 Task: Open Card Card0000000118 in Board Board0000000030 in Workspace WS0000000010 in Trello. Add Member Email0000000038 to Card Card0000000118 in Board Board0000000030 in Workspace WS0000000010 in Trello. Add Blue Label titled Label0000000118 to Card Card0000000118 in Board Board0000000030 in Workspace WS0000000010 in Trello. Add Checklist CL0000000118 to Card Card0000000118 in Board Board0000000030 in Workspace WS0000000010 in Trello. Add Dates with Start Date as Sep 01 2023 and Due Date as Sep 30 2023 to Card Card0000000118 in Board Board0000000030 in Workspace WS0000000010 in Trello
Action: Mouse moved to (260, 281)
Screenshot: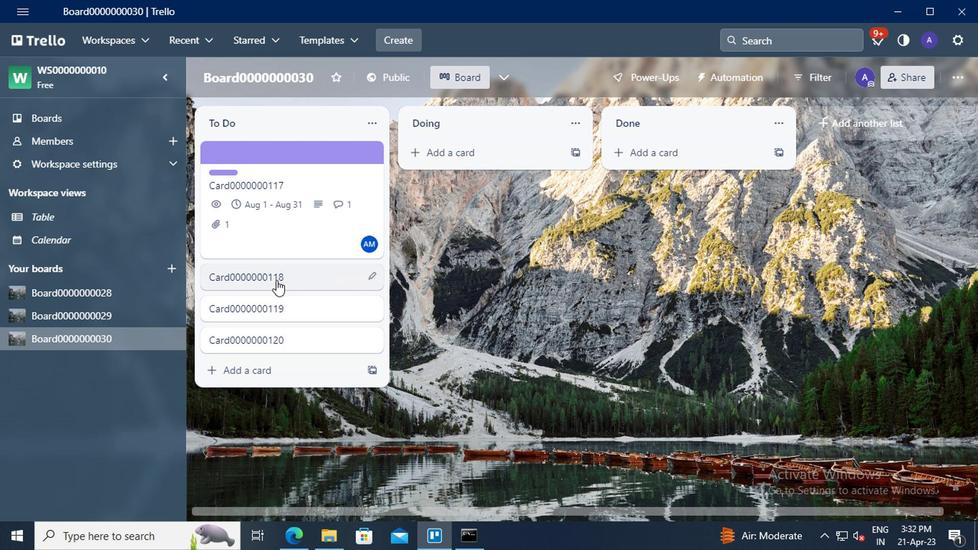 
Action: Mouse pressed left at (260, 281)
Screenshot: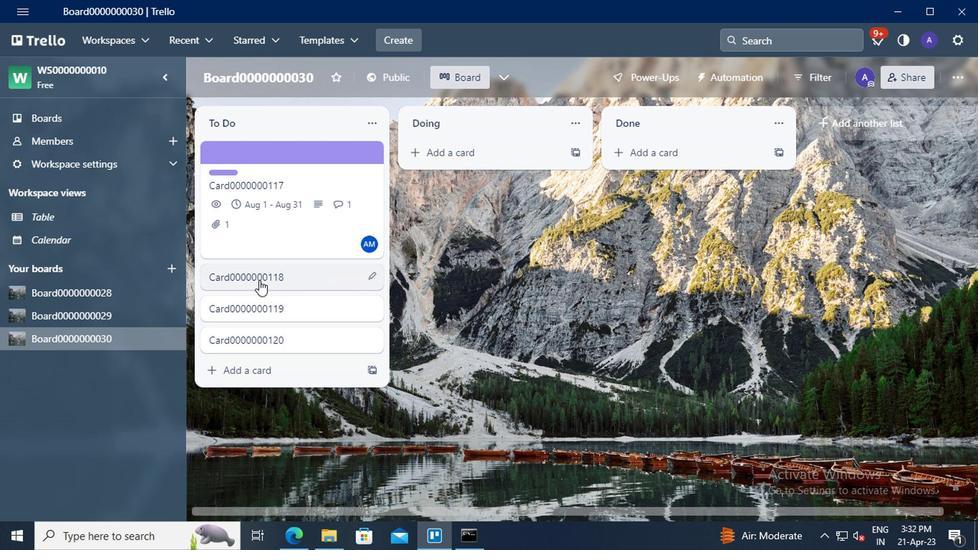 
Action: Mouse moved to (654, 139)
Screenshot: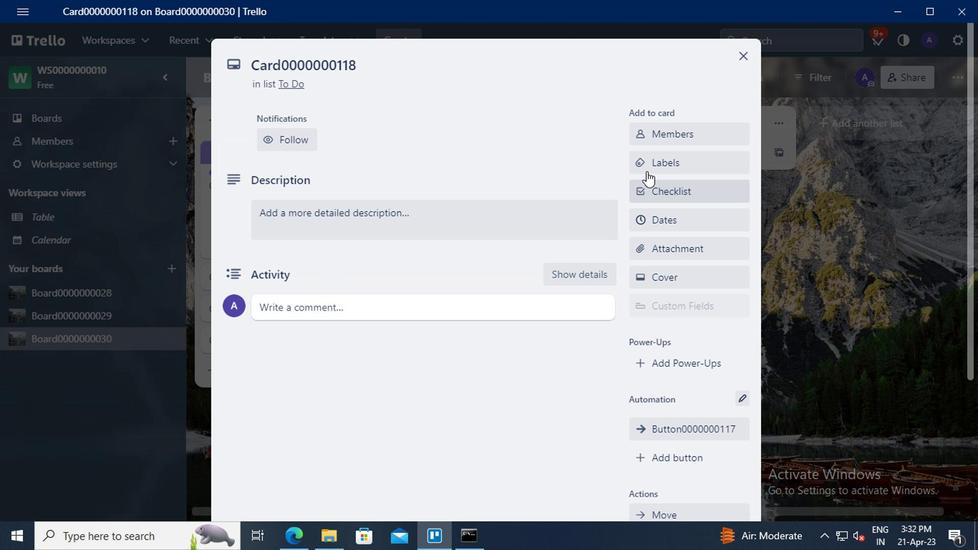 
Action: Mouse pressed left at (654, 139)
Screenshot: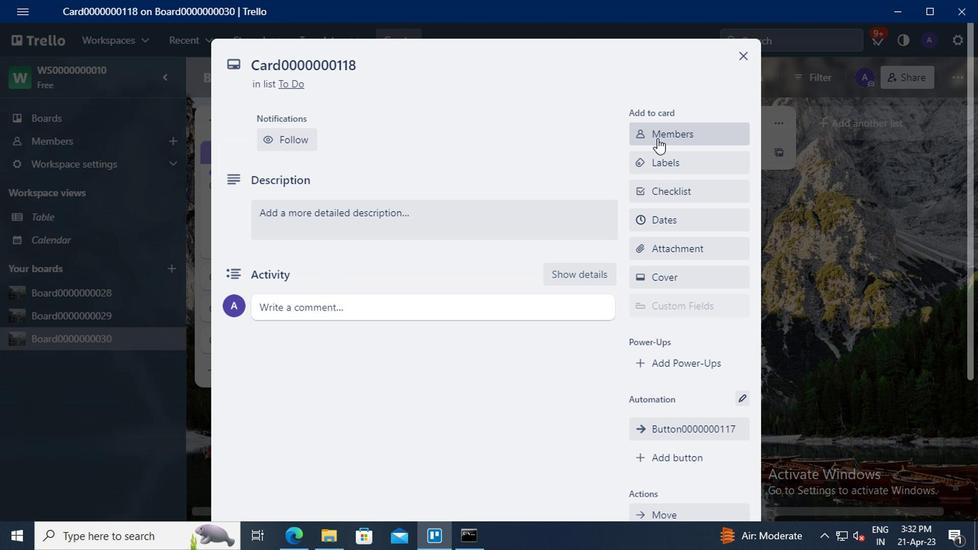 
Action: Mouse moved to (665, 208)
Screenshot: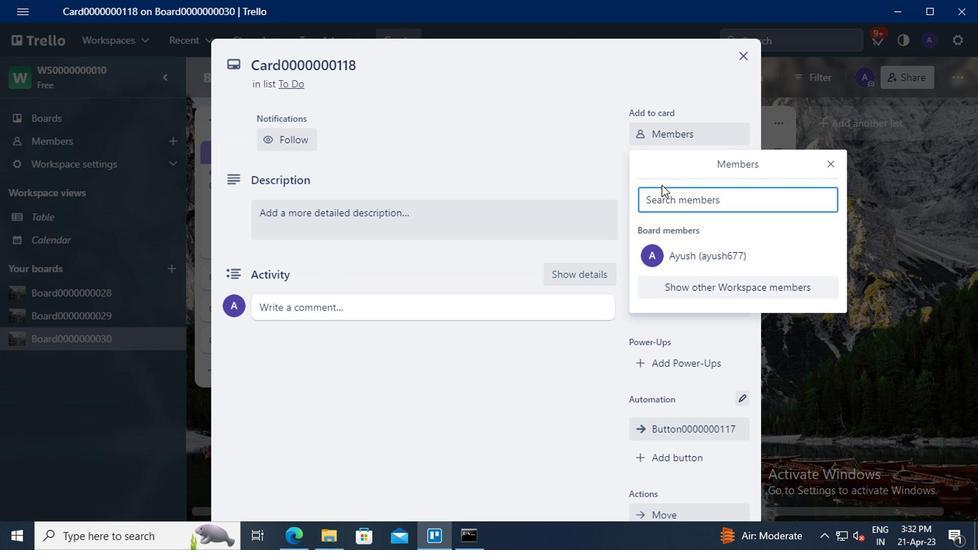 
Action: Mouse pressed left at (665, 208)
Screenshot: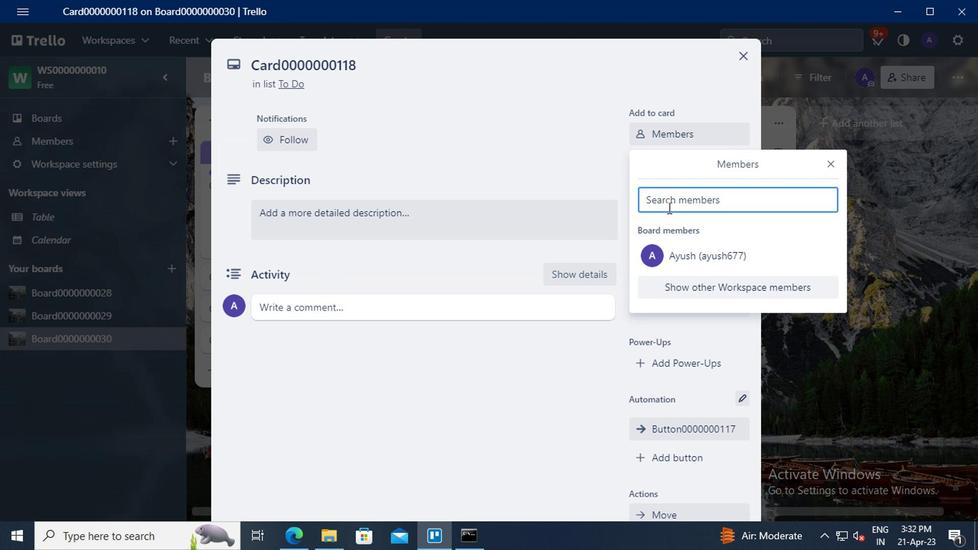 
Action: Key pressed nikrathi889<Key.shift>@GMAIL.COM
Screenshot: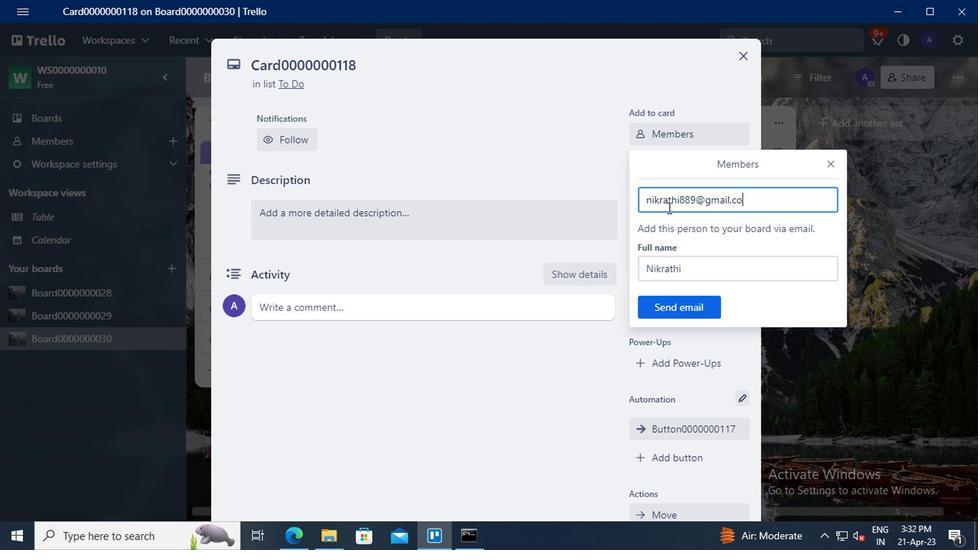
Action: Mouse moved to (677, 310)
Screenshot: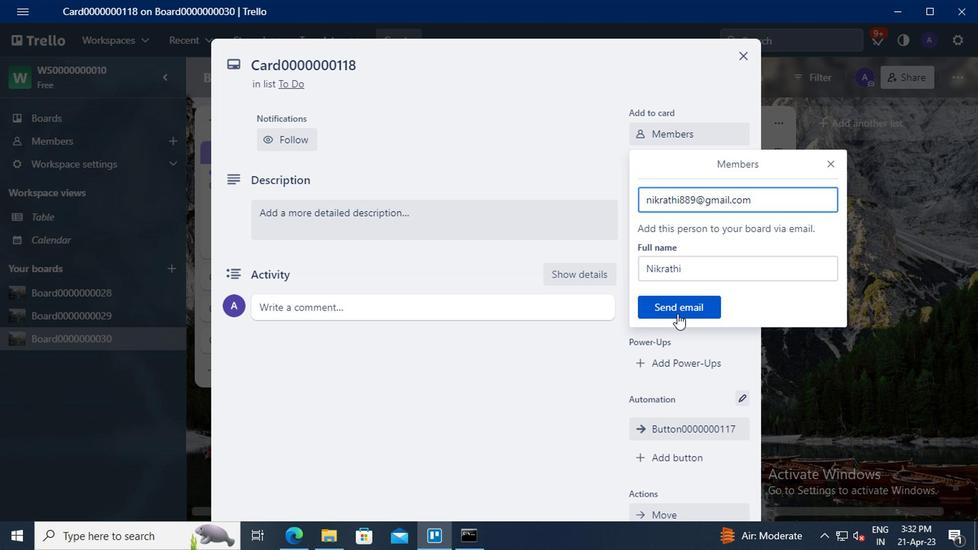 
Action: Mouse pressed left at (677, 310)
Screenshot: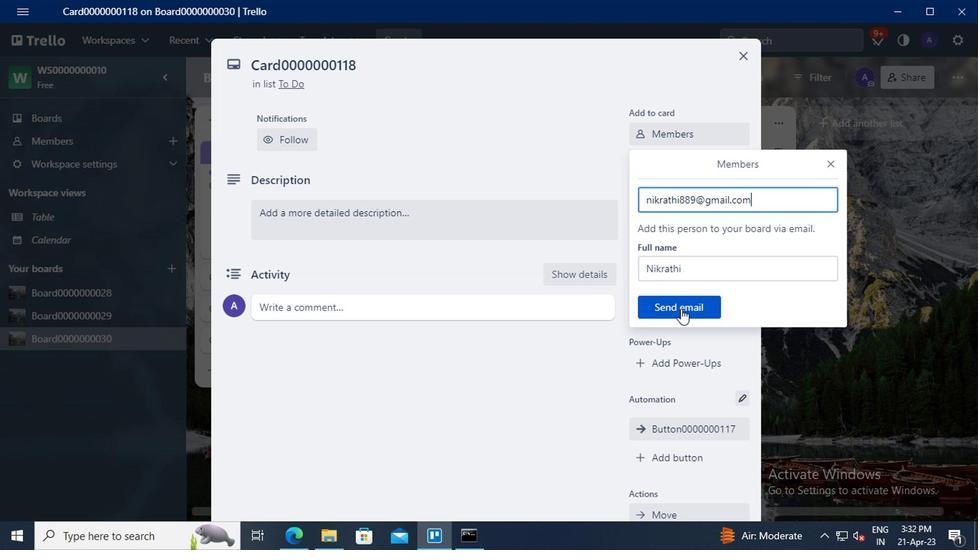
Action: Mouse moved to (675, 166)
Screenshot: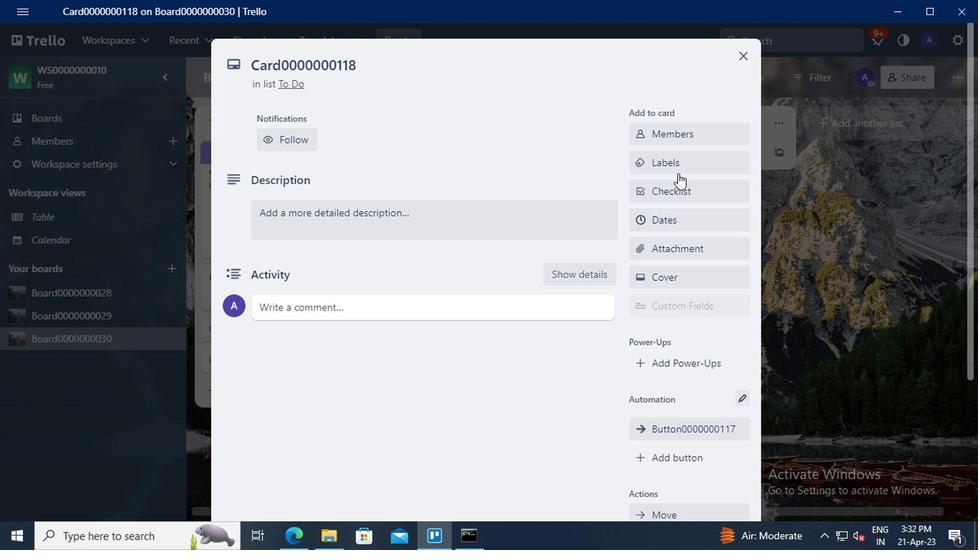 
Action: Mouse pressed left at (675, 166)
Screenshot: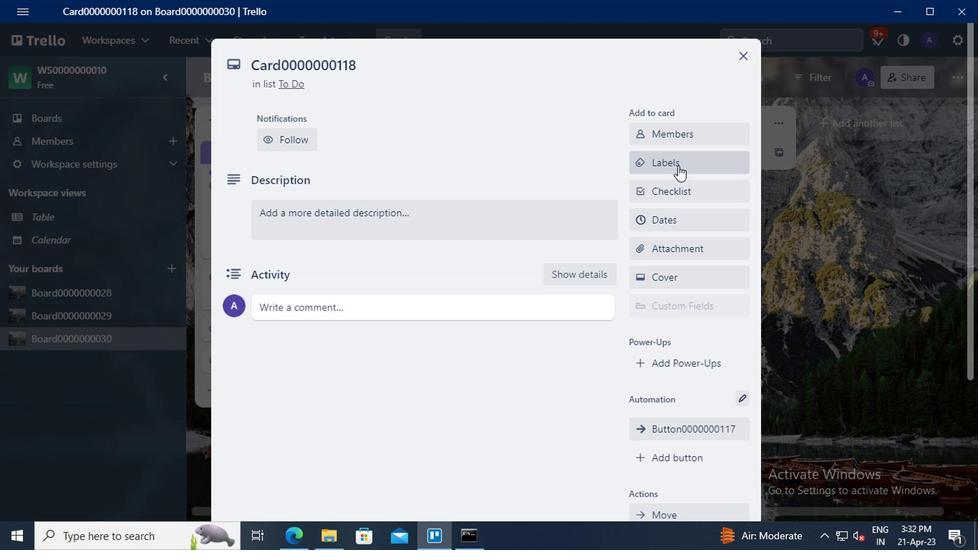 
Action: Mouse moved to (745, 352)
Screenshot: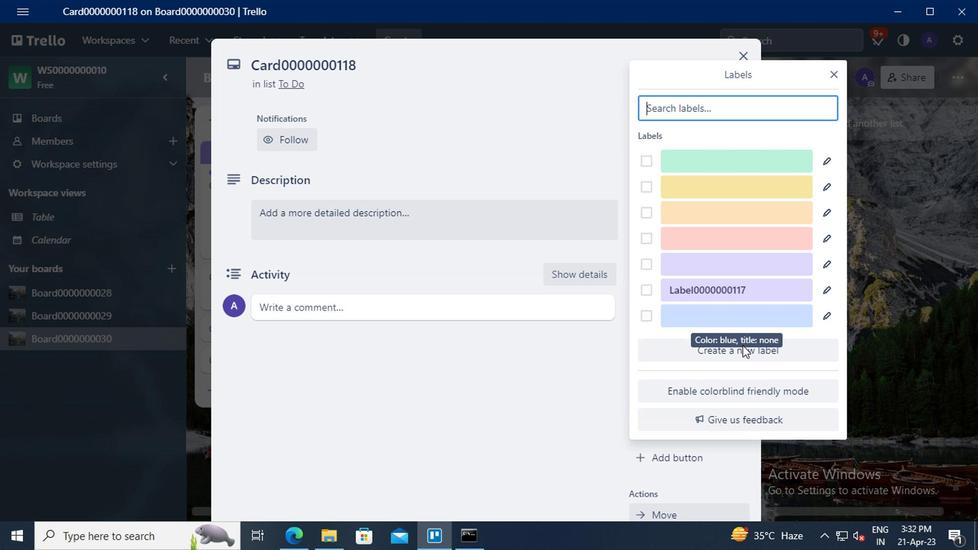 
Action: Mouse pressed left at (745, 352)
Screenshot: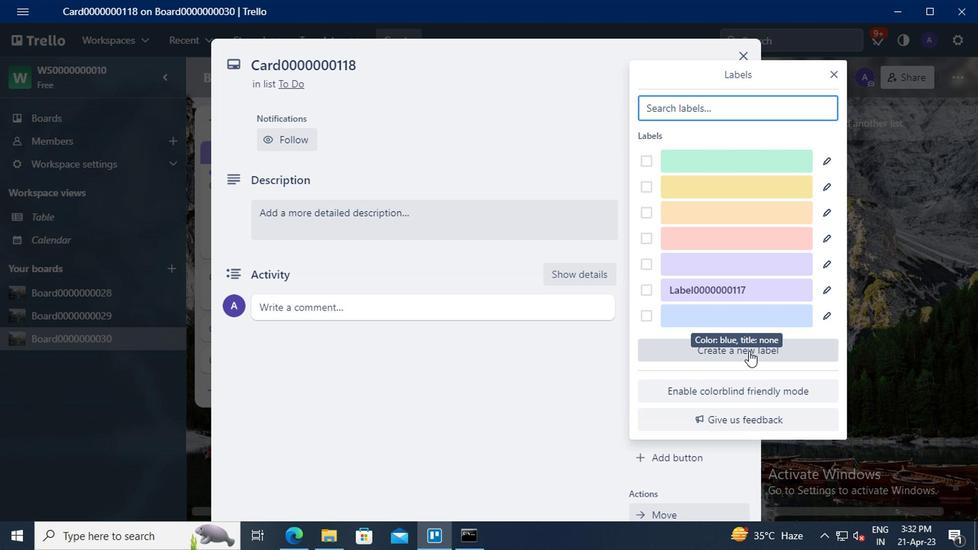 
Action: Mouse moved to (681, 209)
Screenshot: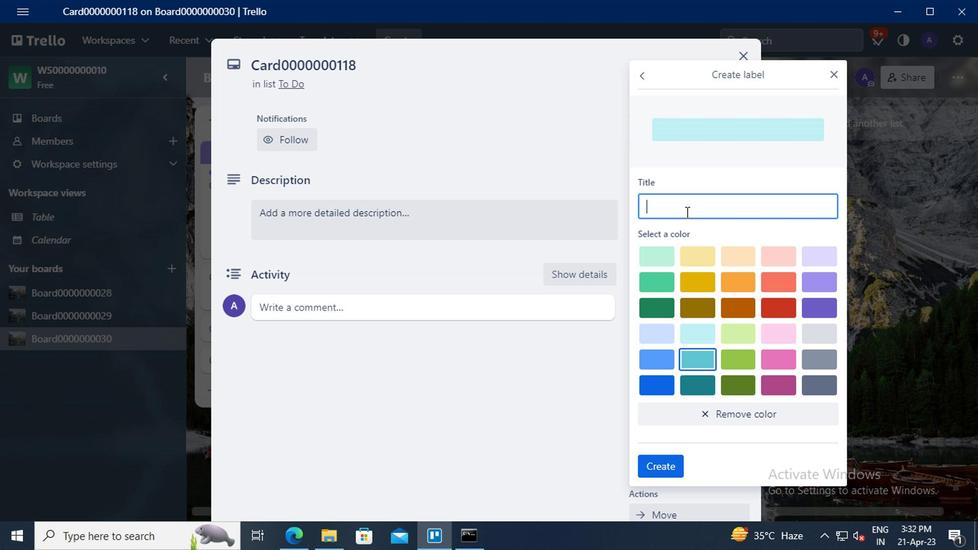 
Action: Mouse pressed left at (681, 209)
Screenshot: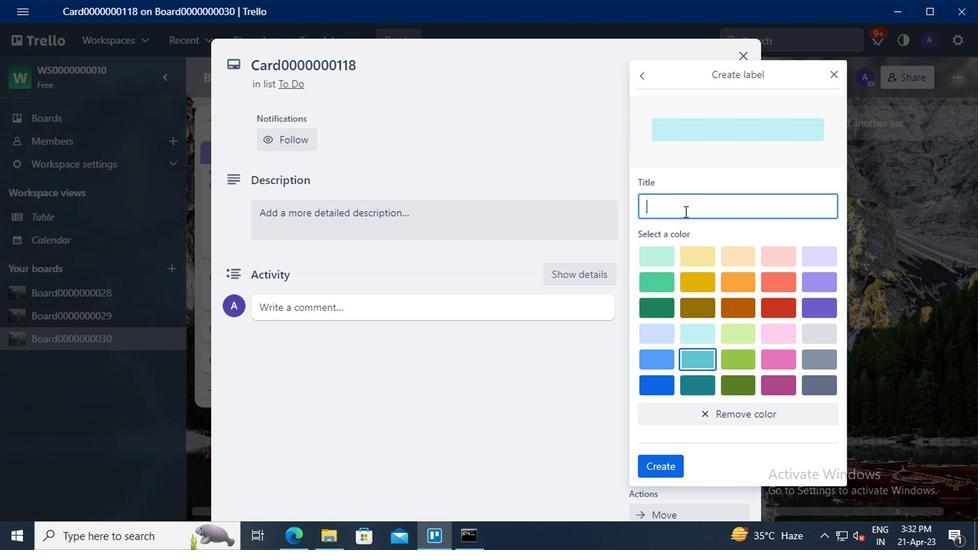 
Action: Key pressed <Key.shift>LABEL0000000118
Screenshot: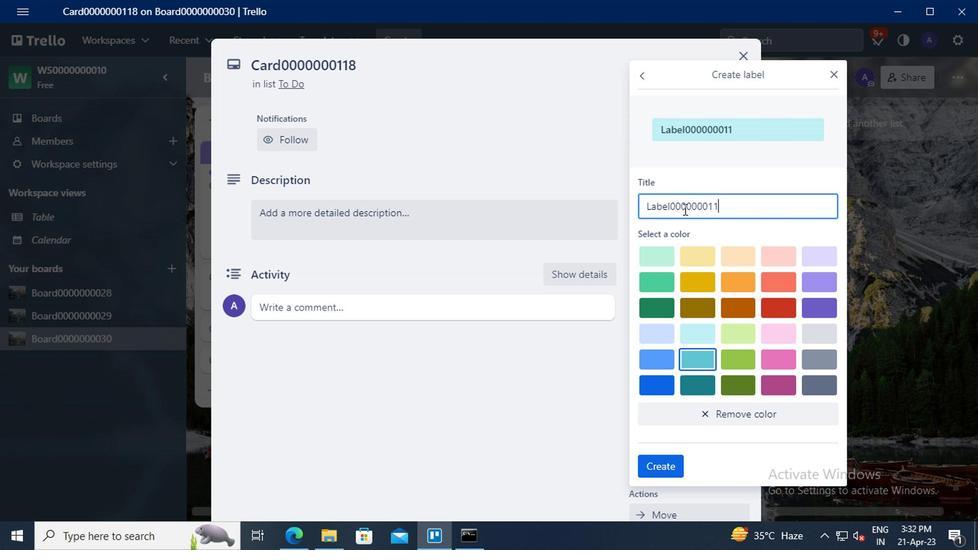 
Action: Mouse moved to (661, 357)
Screenshot: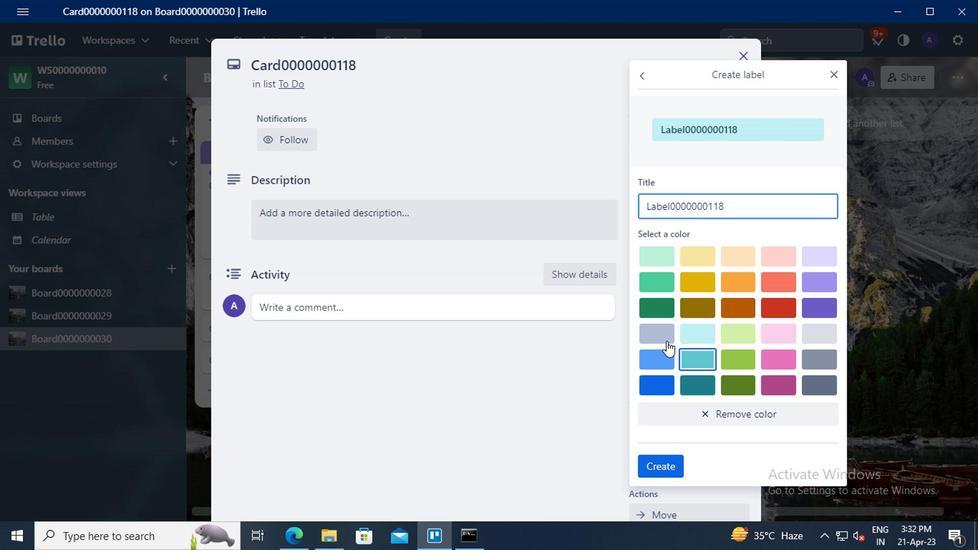 
Action: Mouse pressed left at (661, 357)
Screenshot: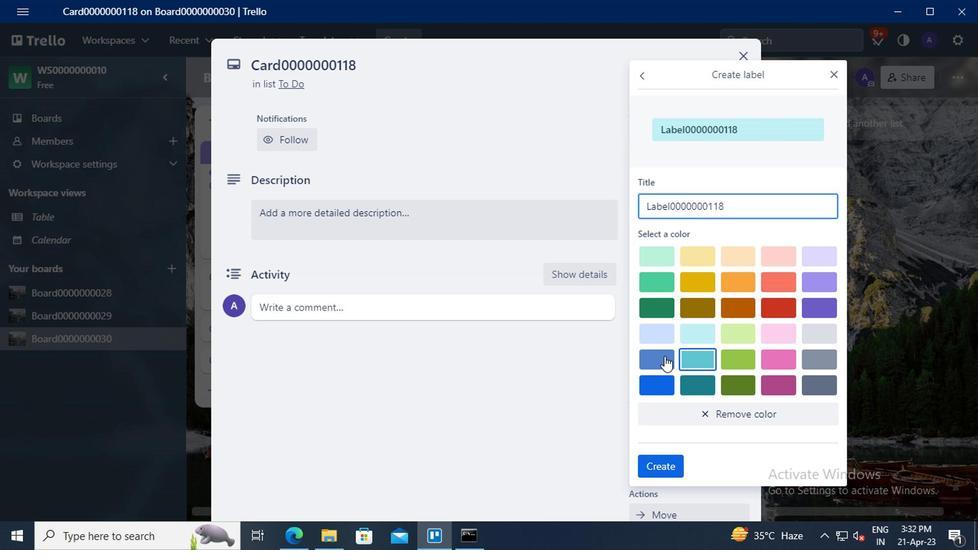 
Action: Mouse moved to (661, 464)
Screenshot: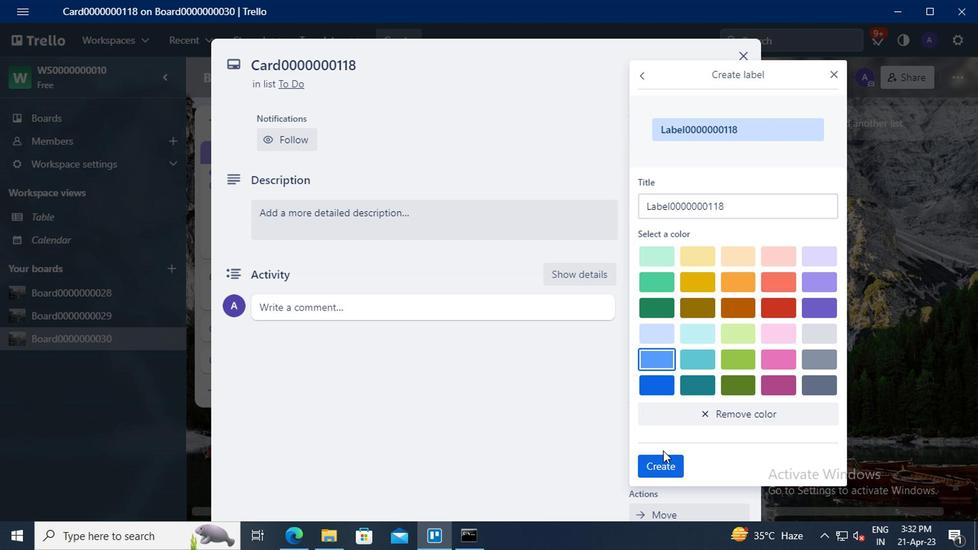 
Action: Mouse pressed left at (661, 464)
Screenshot: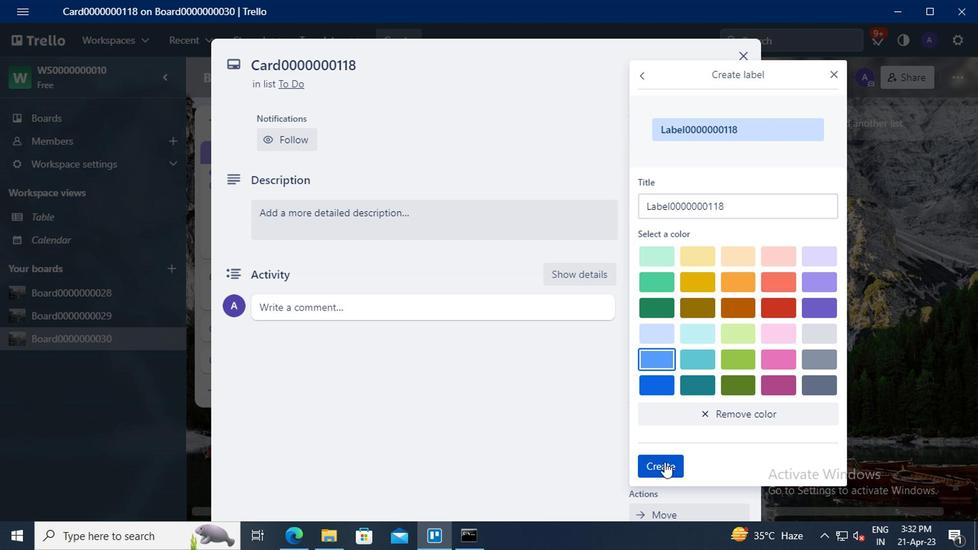 
Action: Mouse moved to (829, 76)
Screenshot: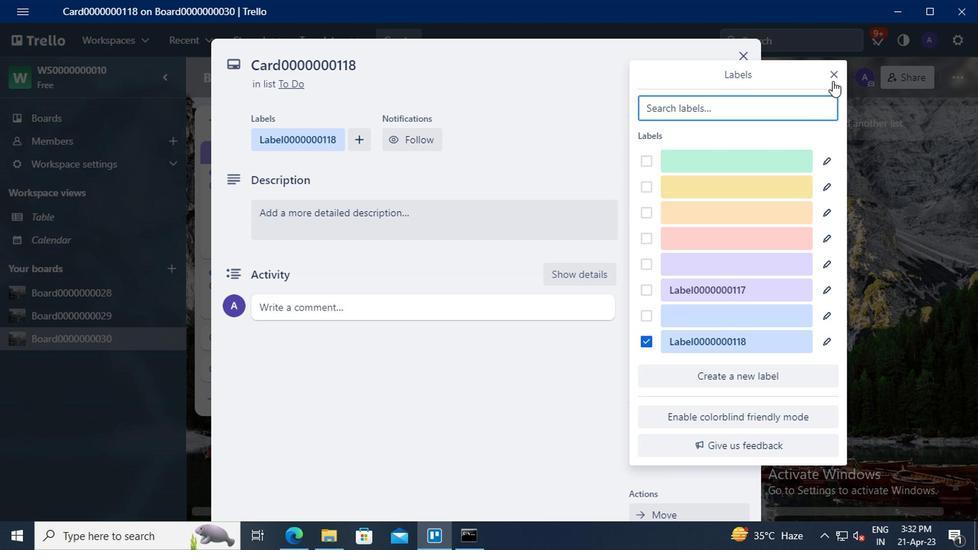 
Action: Mouse pressed left at (829, 76)
Screenshot: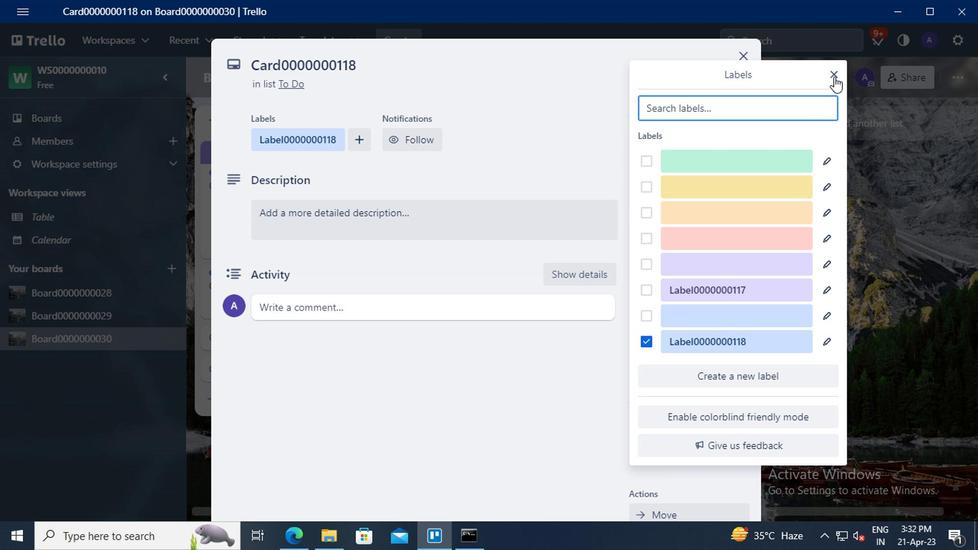 
Action: Mouse moved to (695, 186)
Screenshot: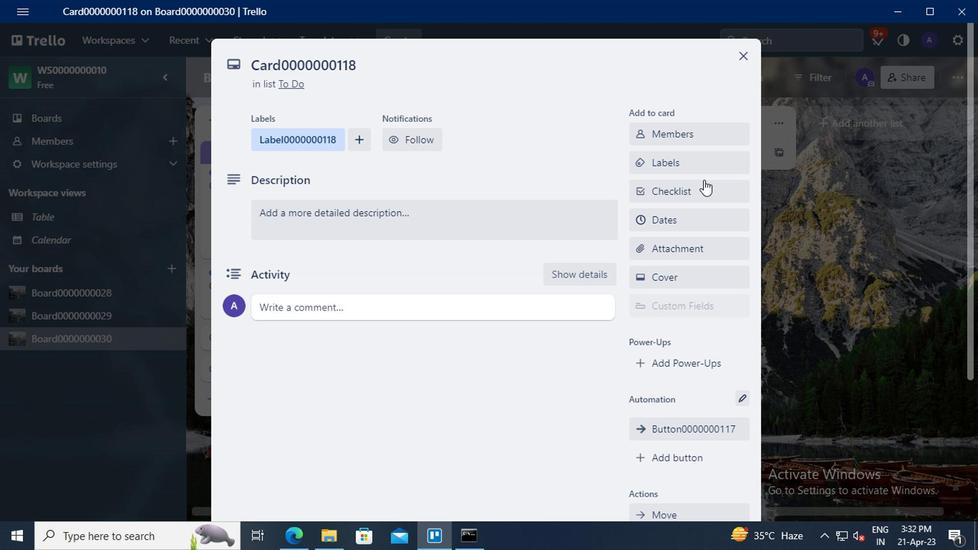
Action: Mouse pressed left at (695, 186)
Screenshot: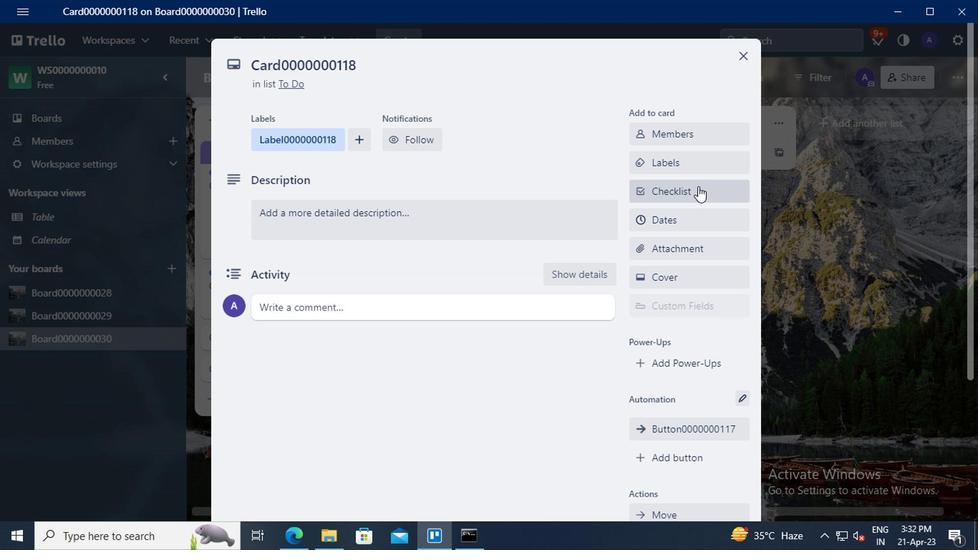
Action: Key pressed <Key.delete><Key.shift>CL0000000118
Screenshot: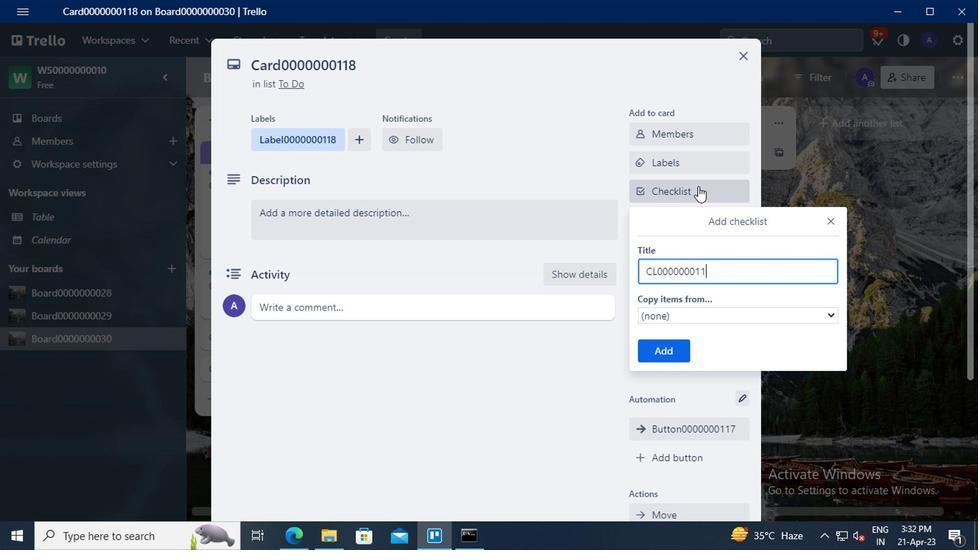 
Action: Mouse moved to (674, 350)
Screenshot: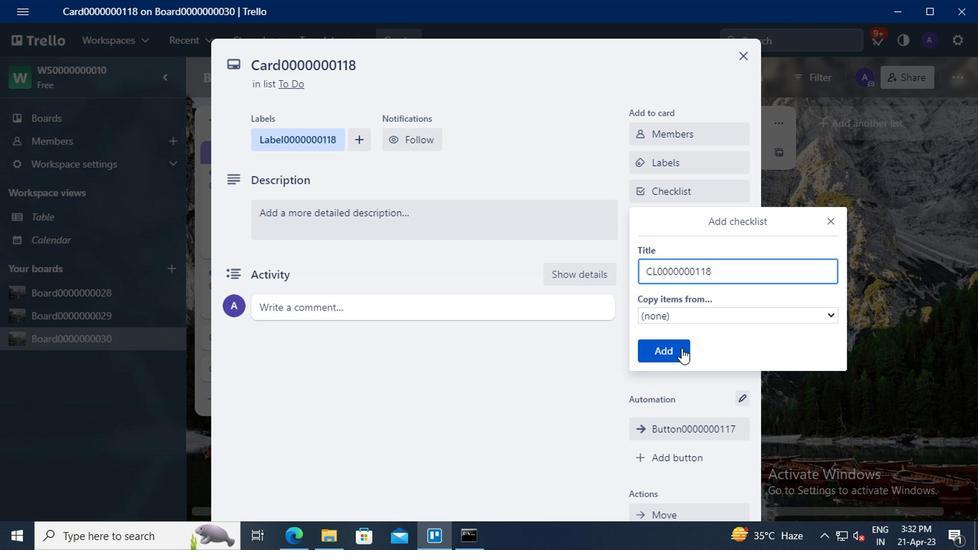 
Action: Mouse pressed left at (674, 350)
Screenshot: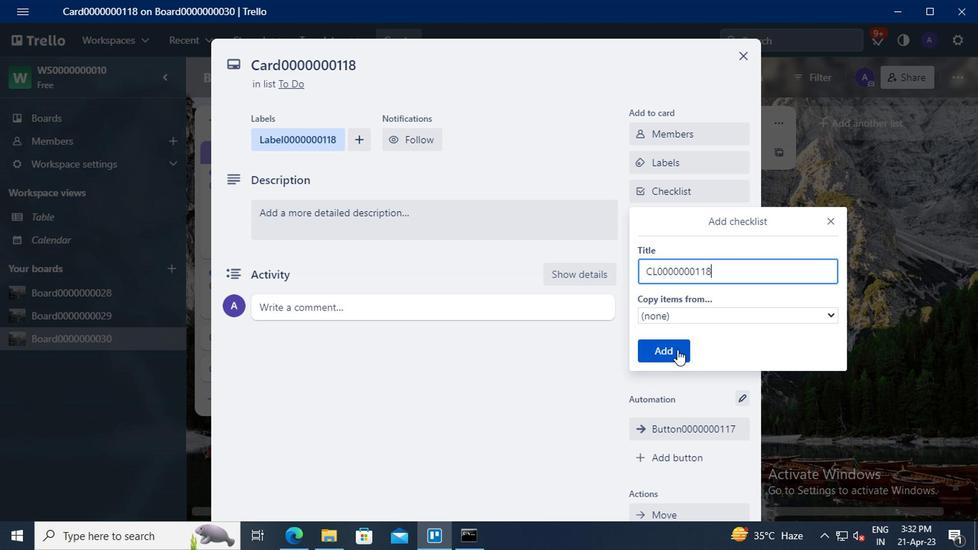 
Action: Mouse moved to (666, 221)
Screenshot: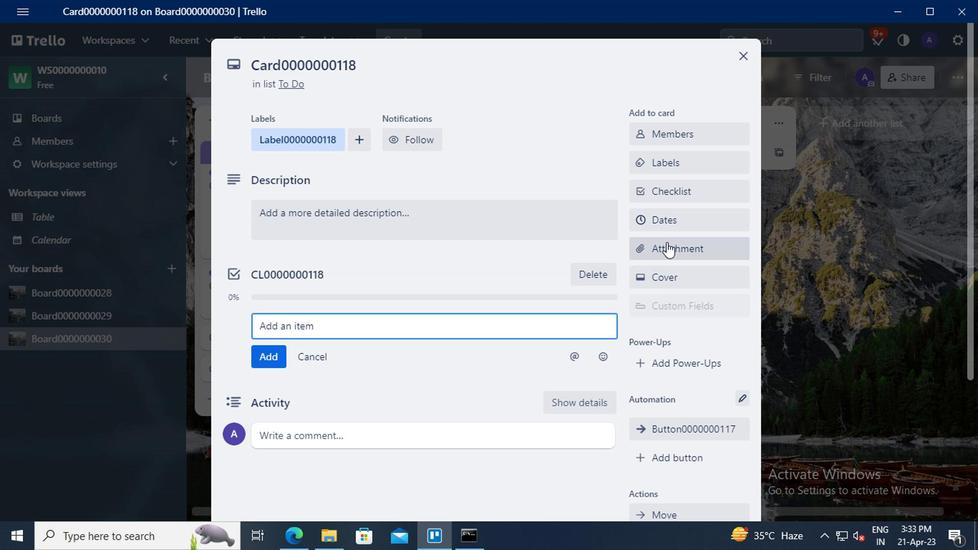 
Action: Mouse pressed left at (666, 221)
Screenshot: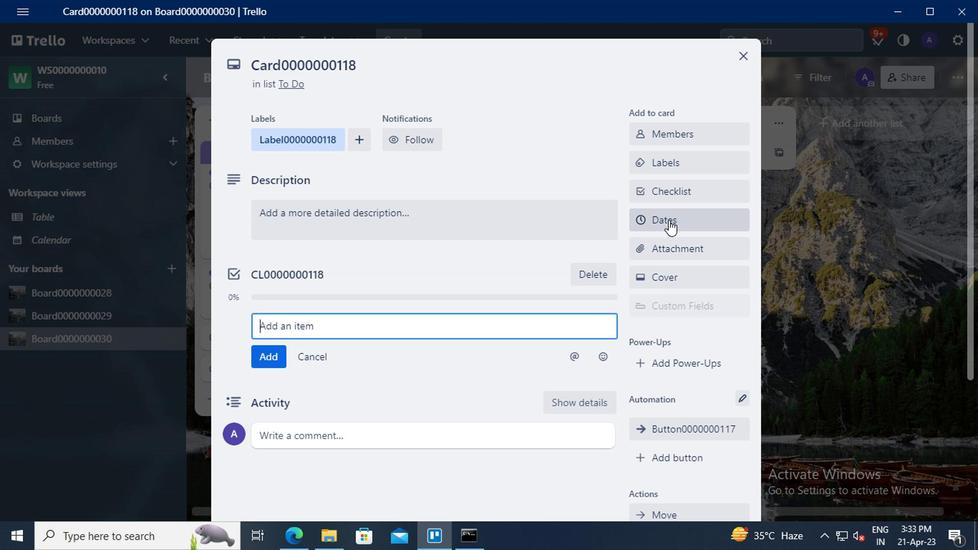 
Action: Mouse moved to (643, 333)
Screenshot: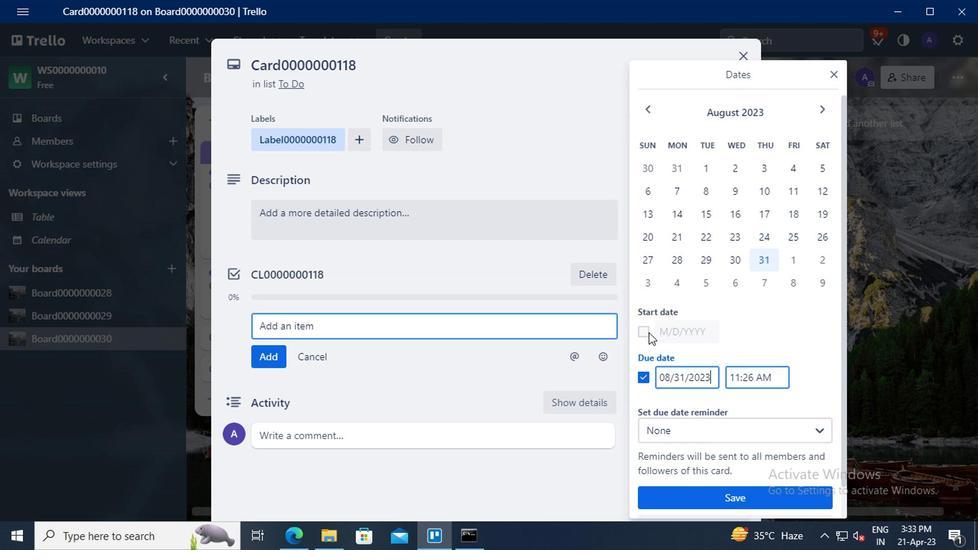 
Action: Mouse pressed left at (643, 333)
Screenshot: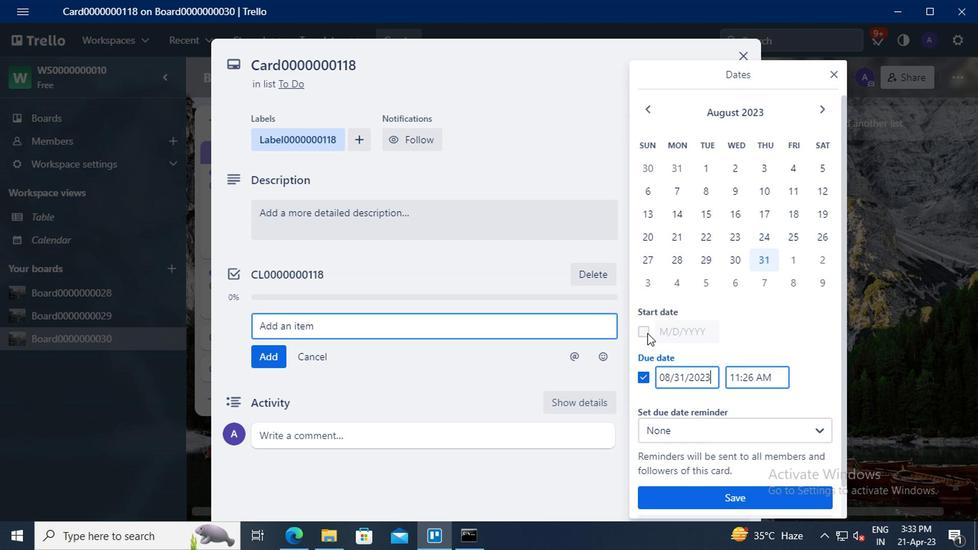 
Action: Mouse moved to (680, 334)
Screenshot: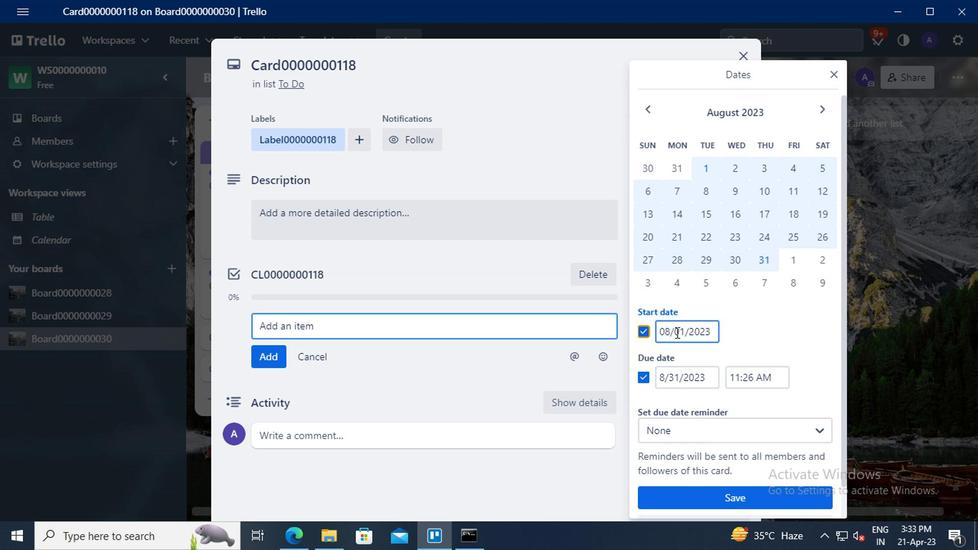 
Action: Mouse pressed left at (680, 334)
Screenshot: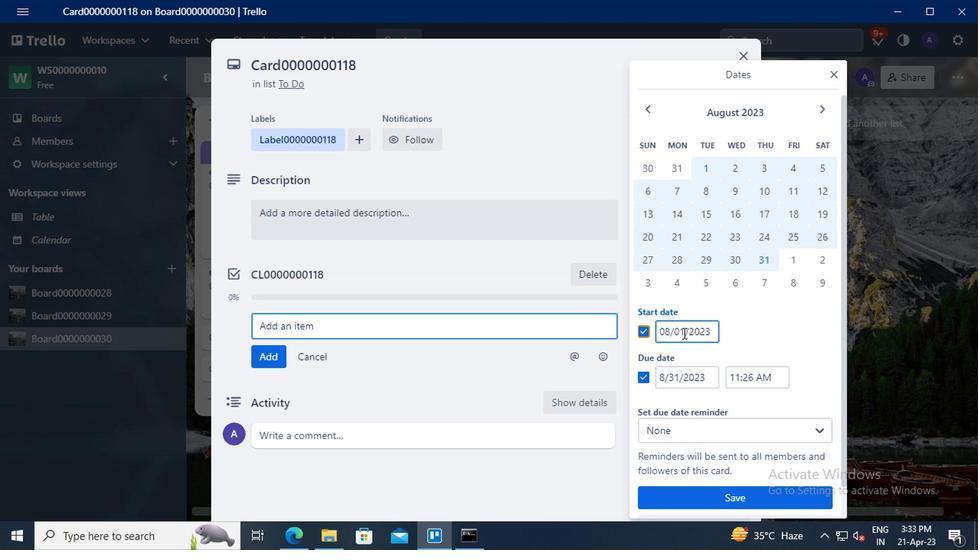 
Action: Mouse moved to (685, 323)
Screenshot: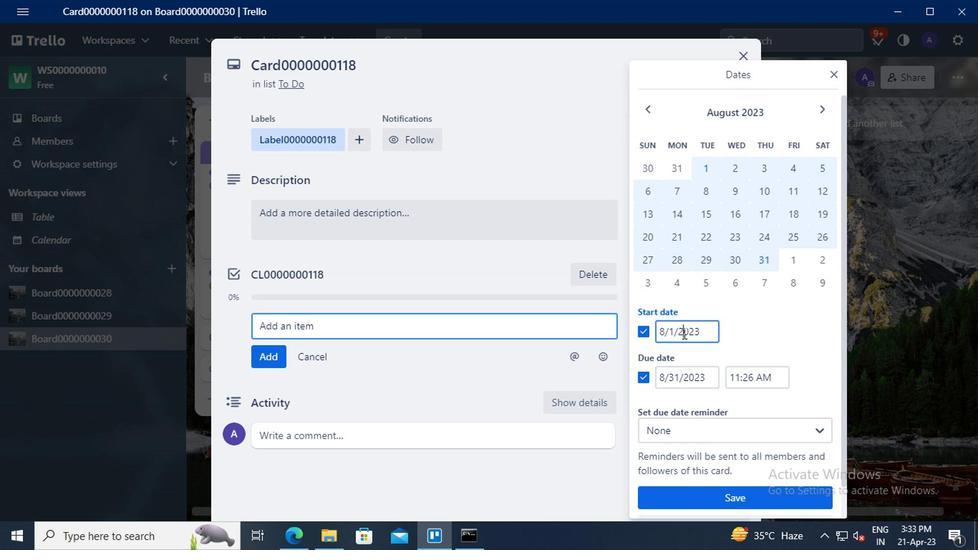 
Action: Key pressed <Key.left><Key.left><Key.backspace>1<Key.left><Key.left><Key.backspace>9
Screenshot: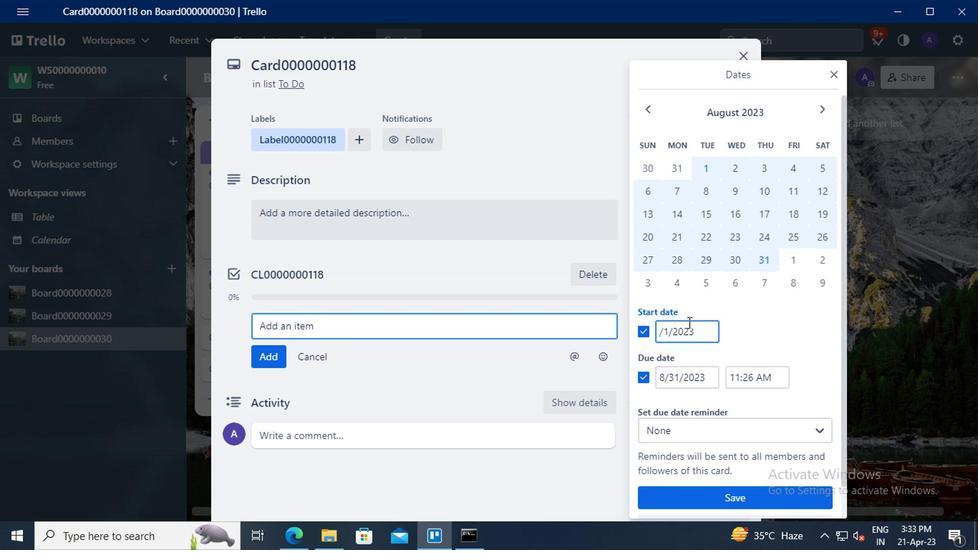 
Action: Mouse moved to (674, 379)
Screenshot: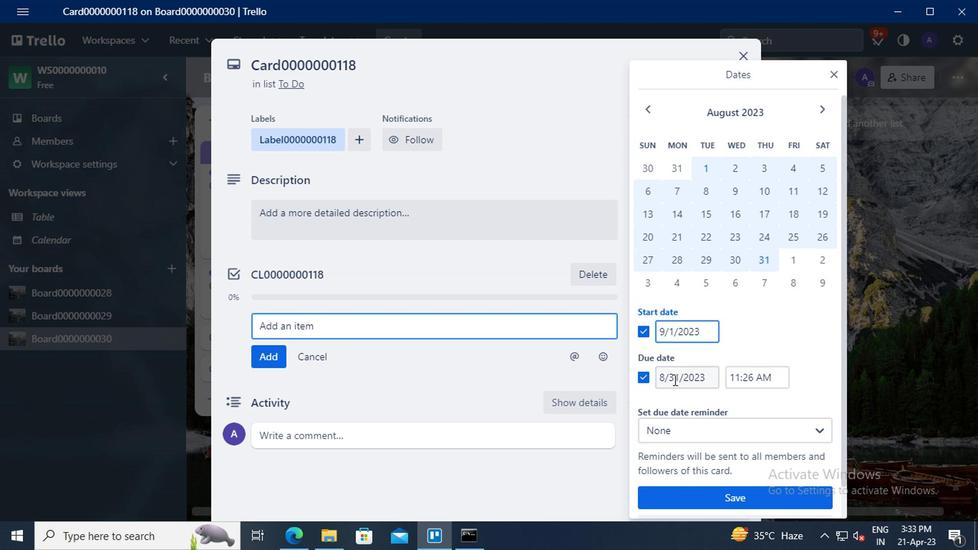 
Action: Mouse pressed left at (674, 379)
Screenshot: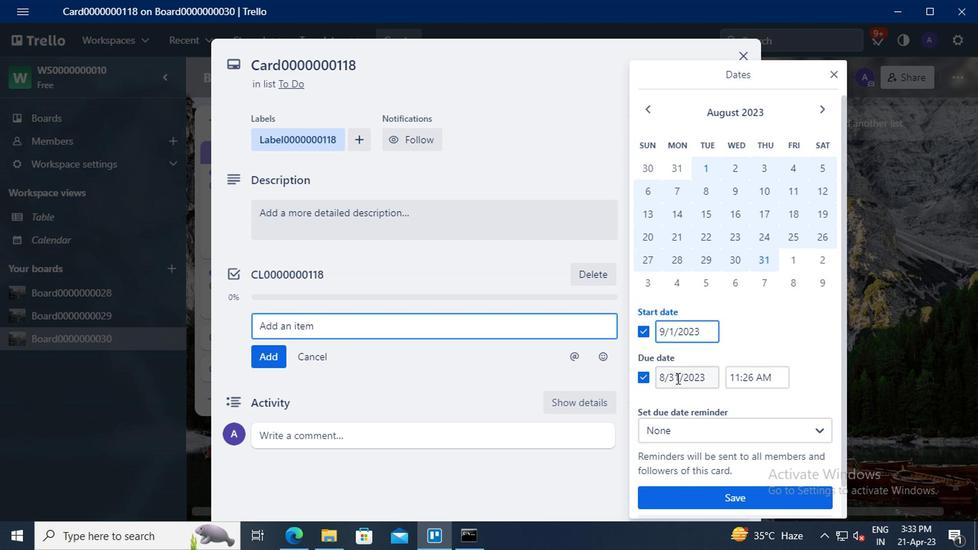 
Action: Mouse moved to (664, 373)
Screenshot: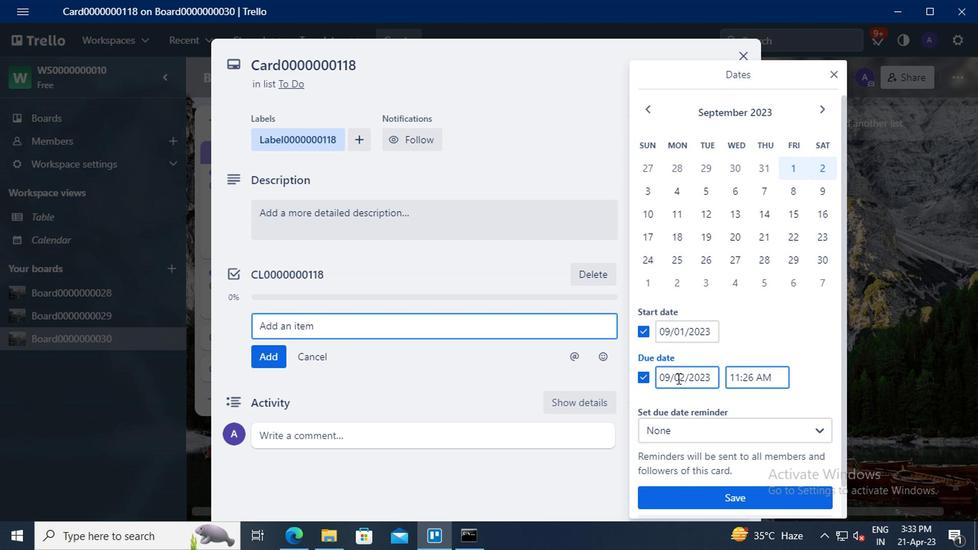 
Action: Key pressed <Key.backspace><Key.delete>30
Screenshot: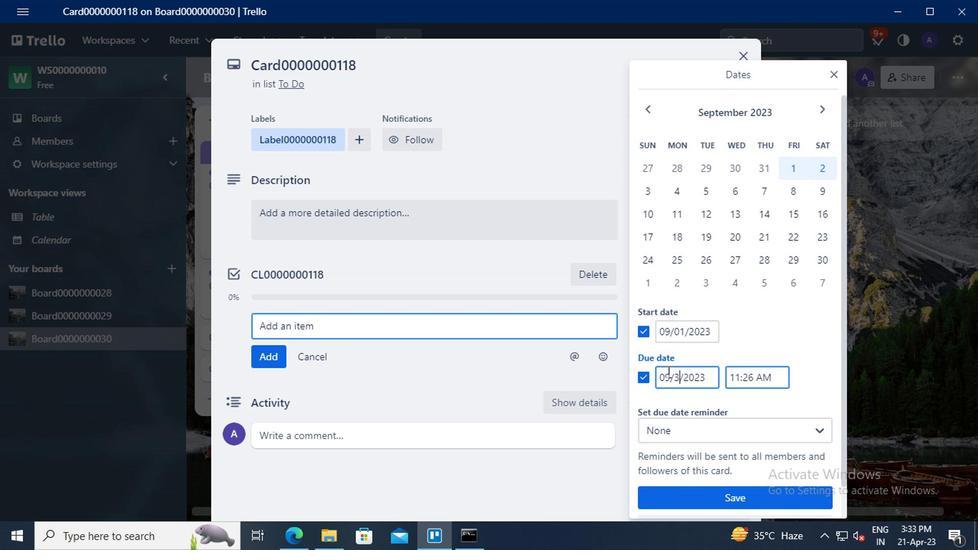 
Action: Mouse moved to (715, 501)
Screenshot: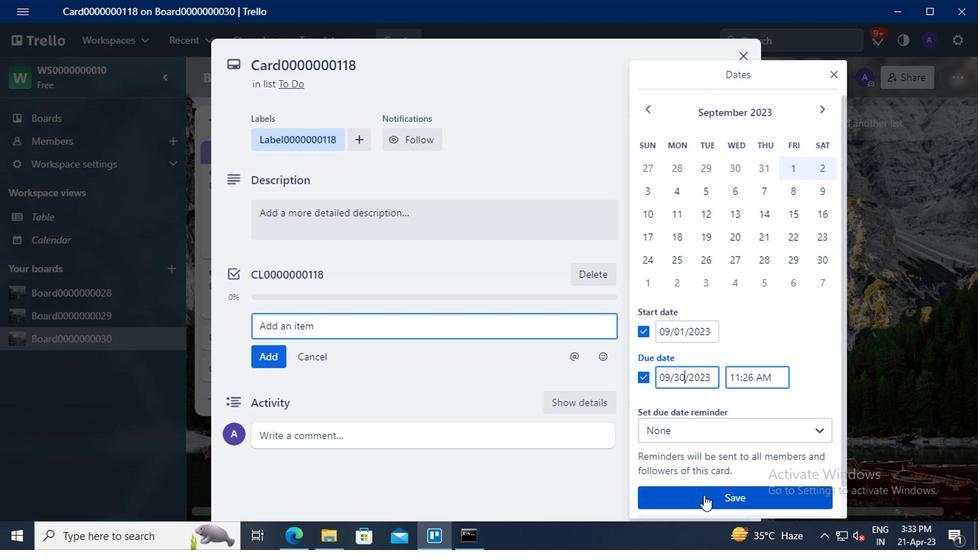 
Action: Mouse pressed left at (715, 501)
Screenshot: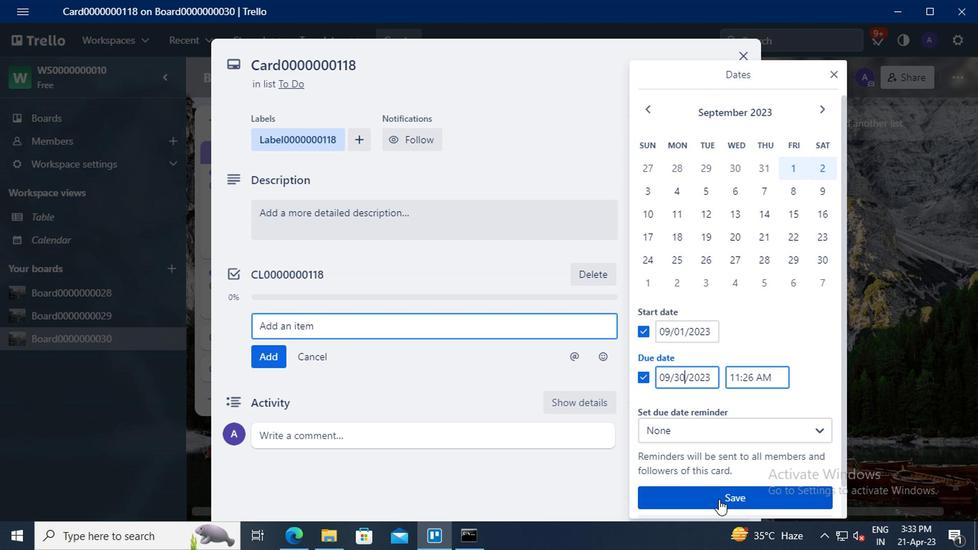 
